 Task: Look for products with cherry flavor in the category "Powdered Energy Drinks".
Action: Mouse moved to (25, 104)
Screenshot: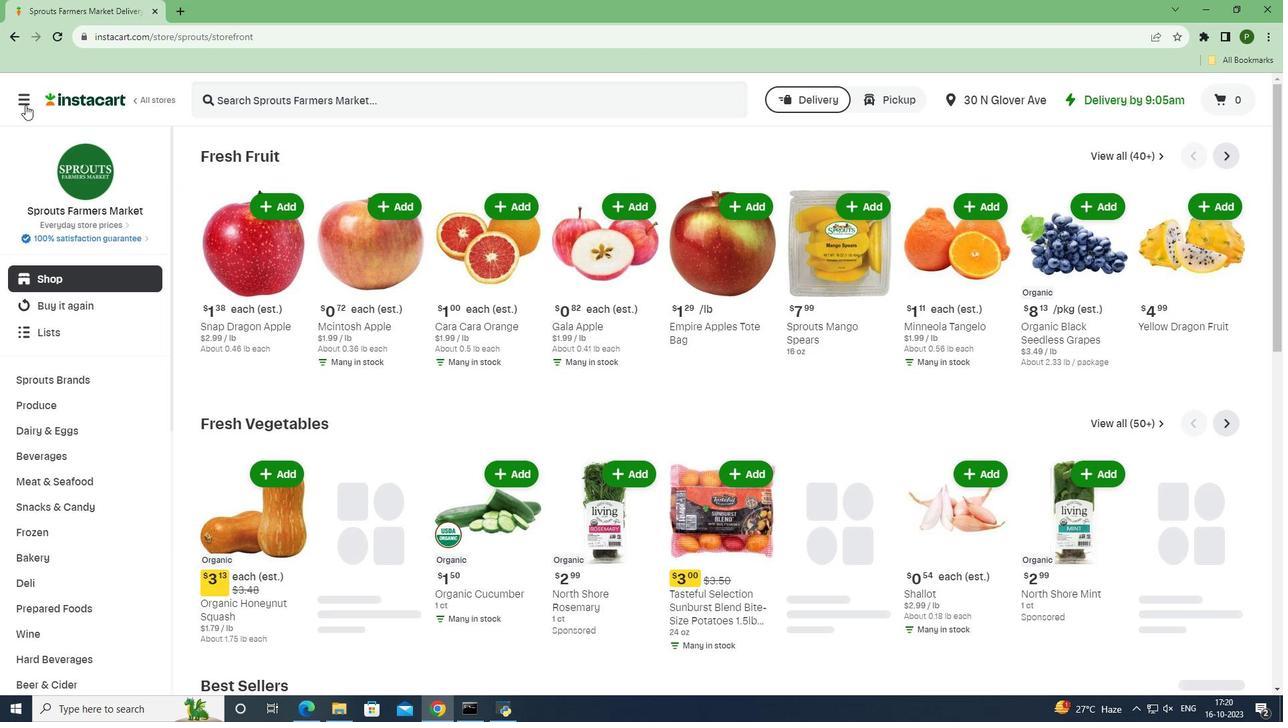 
Action: Mouse pressed left at (25, 104)
Screenshot: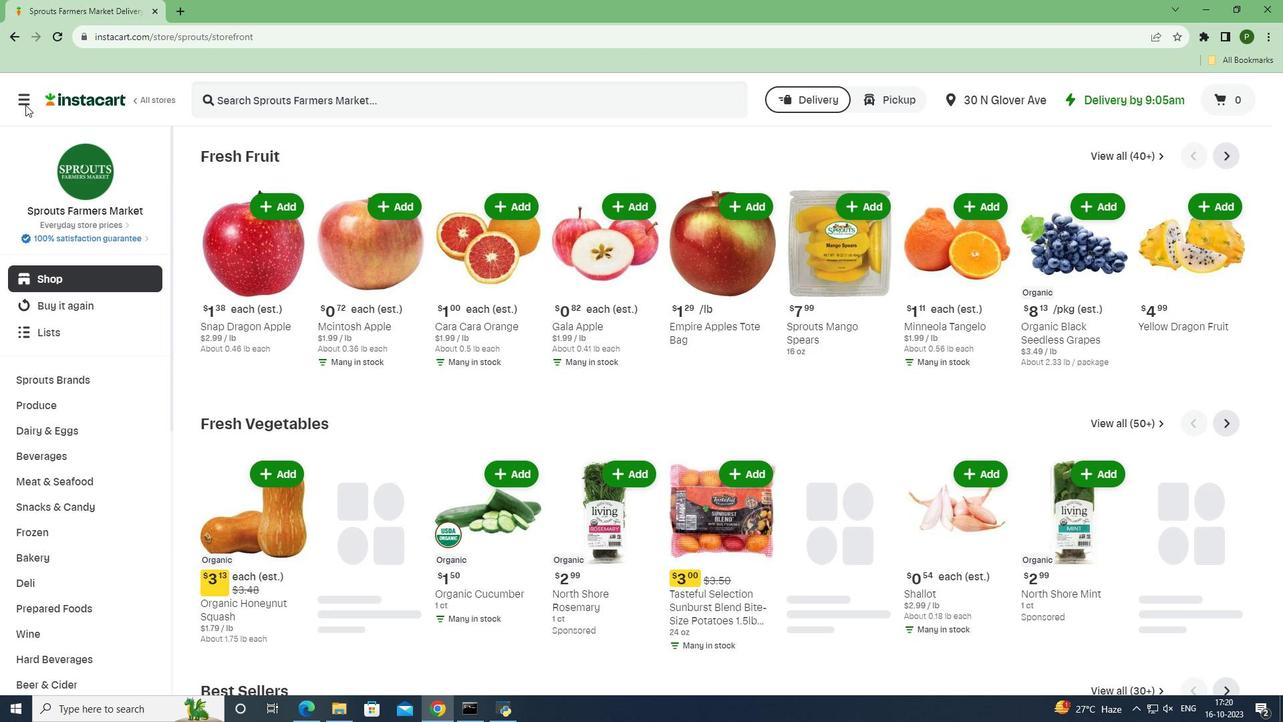 
Action: Mouse moved to (39, 355)
Screenshot: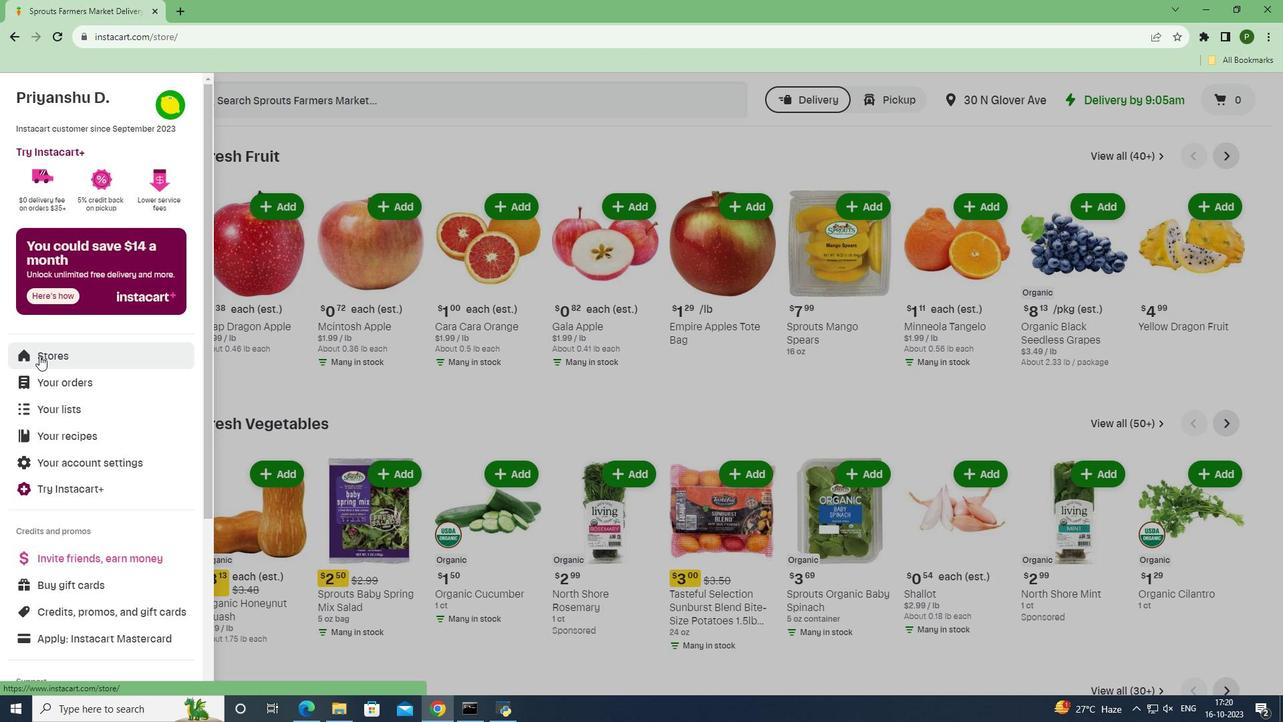 
Action: Mouse pressed left at (39, 355)
Screenshot: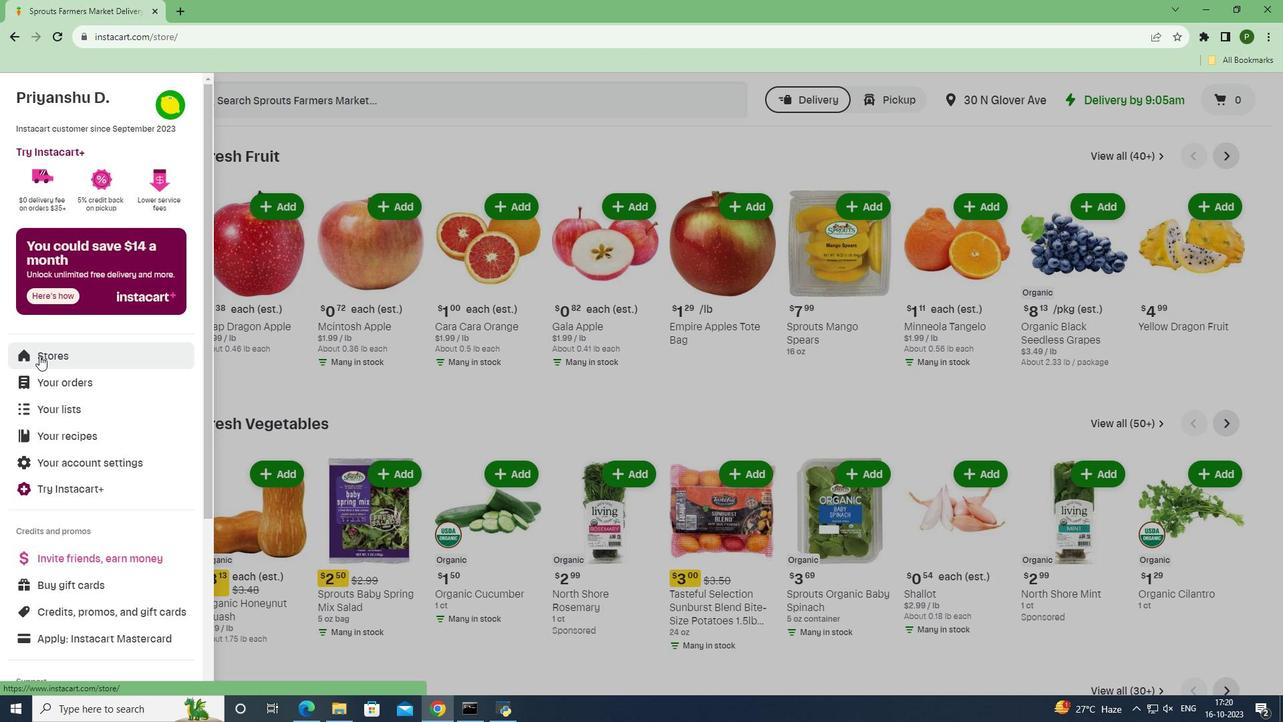 
Action: Mouse moved to (284, 148)
Screenshot: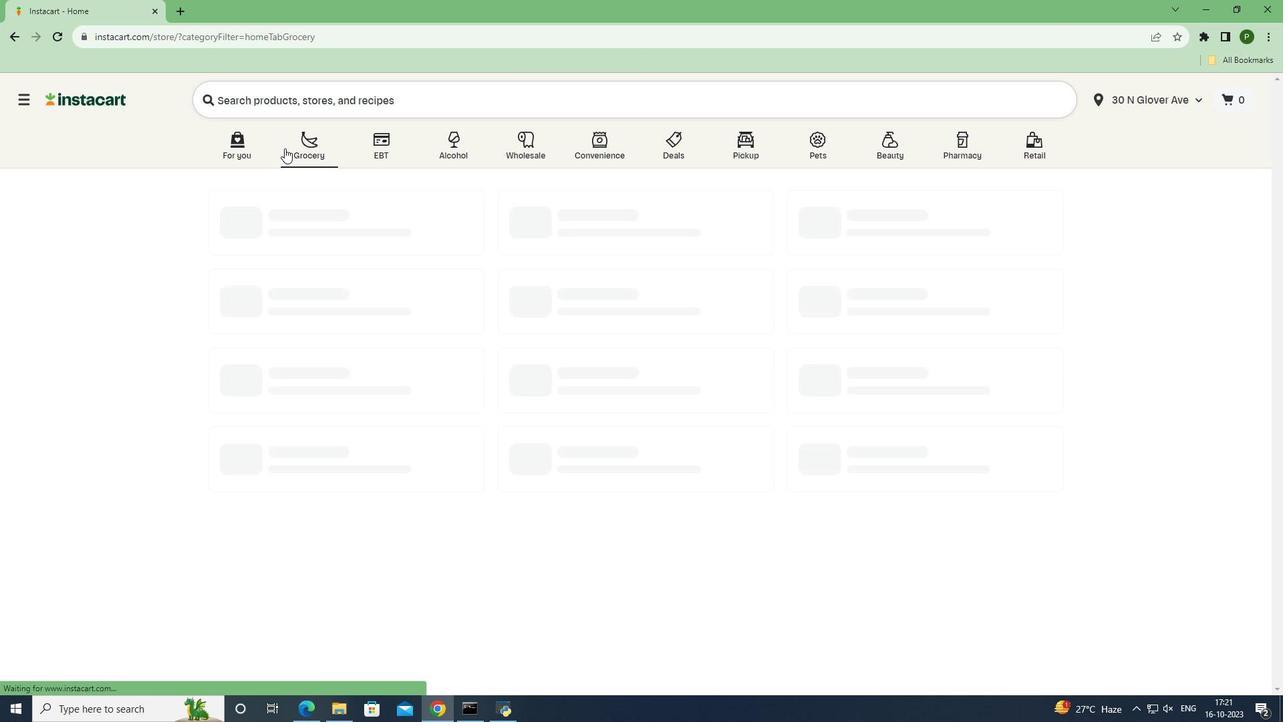 
Action: Mouse pressed left at (284, 148)
Screenshot: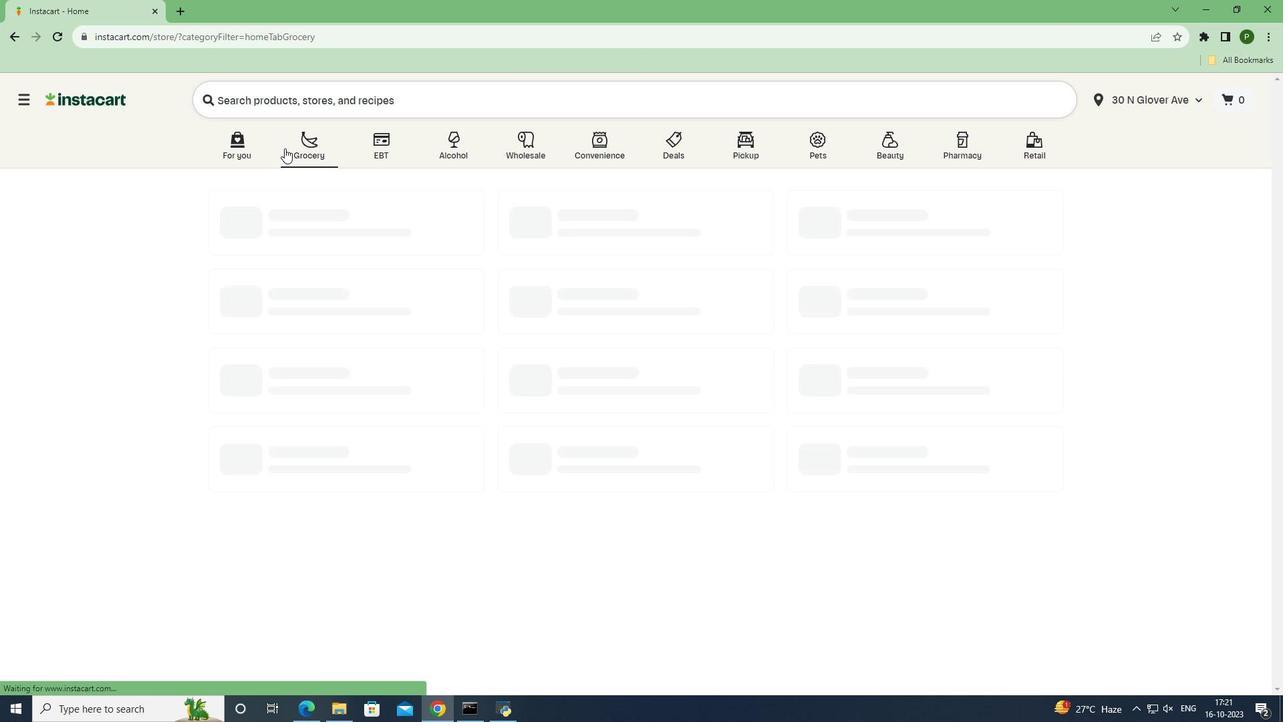 
Action: Mouse moved to (827, 309)
Screenshot: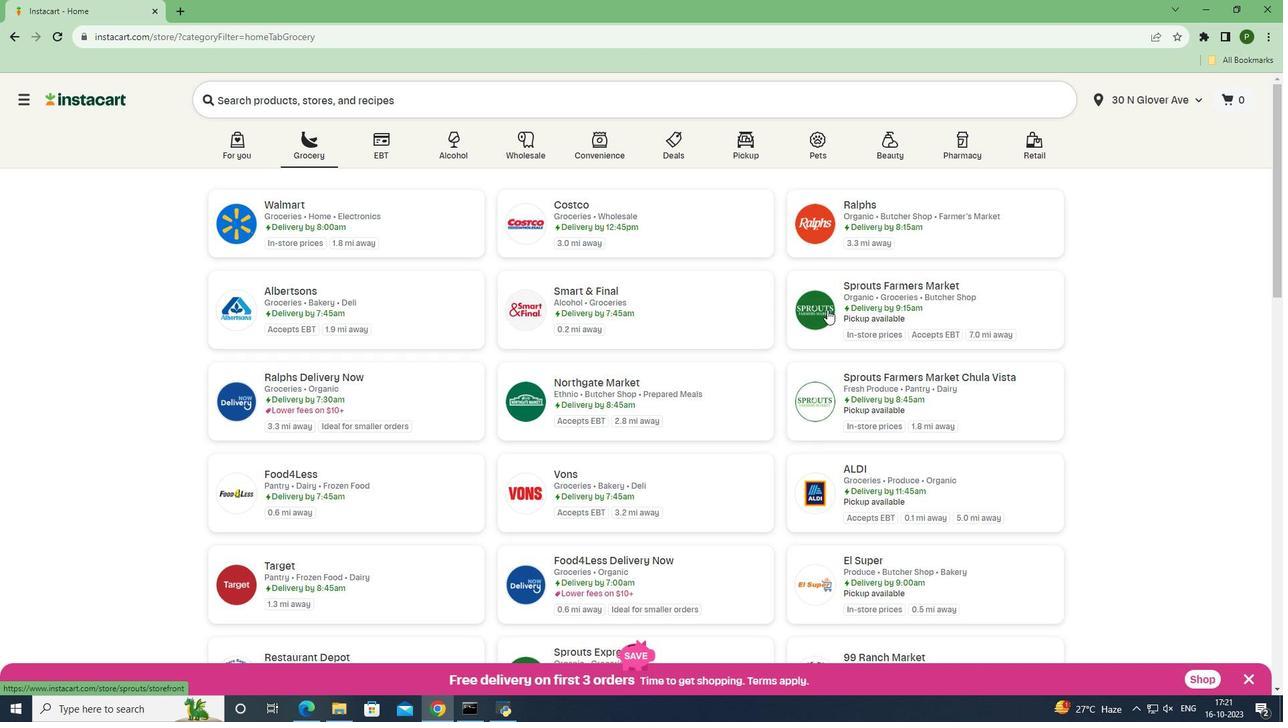 
Action: Mouse pressed left at (827, 309)
Screenshot: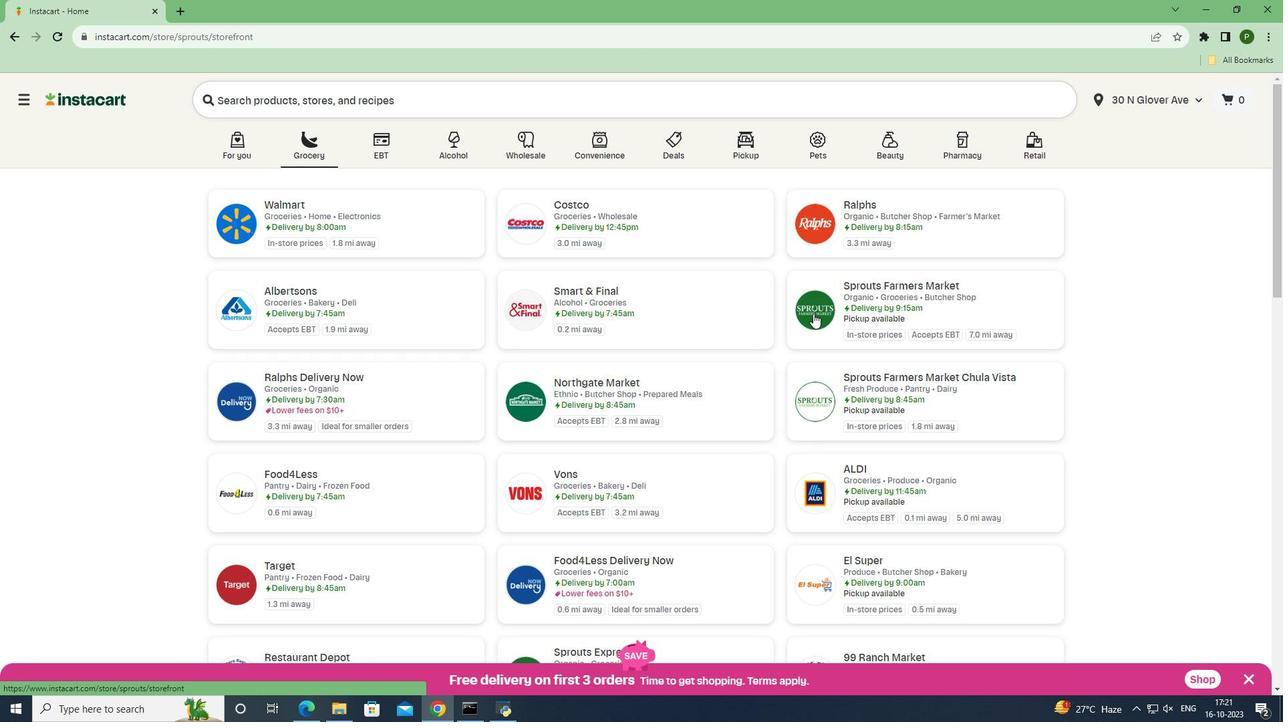 
Action: Mouse moved to (52, 451)
Screenshot: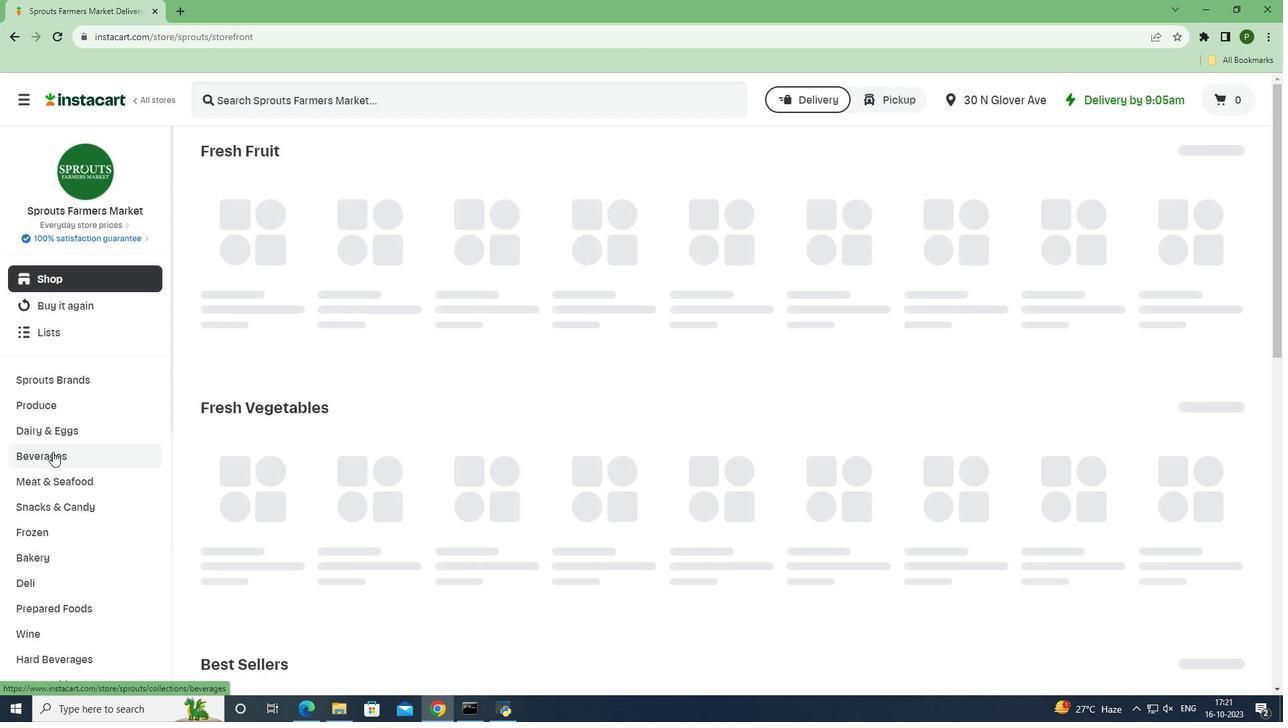 
Action: Mouse pressed left at (52, 451)
Screenshot: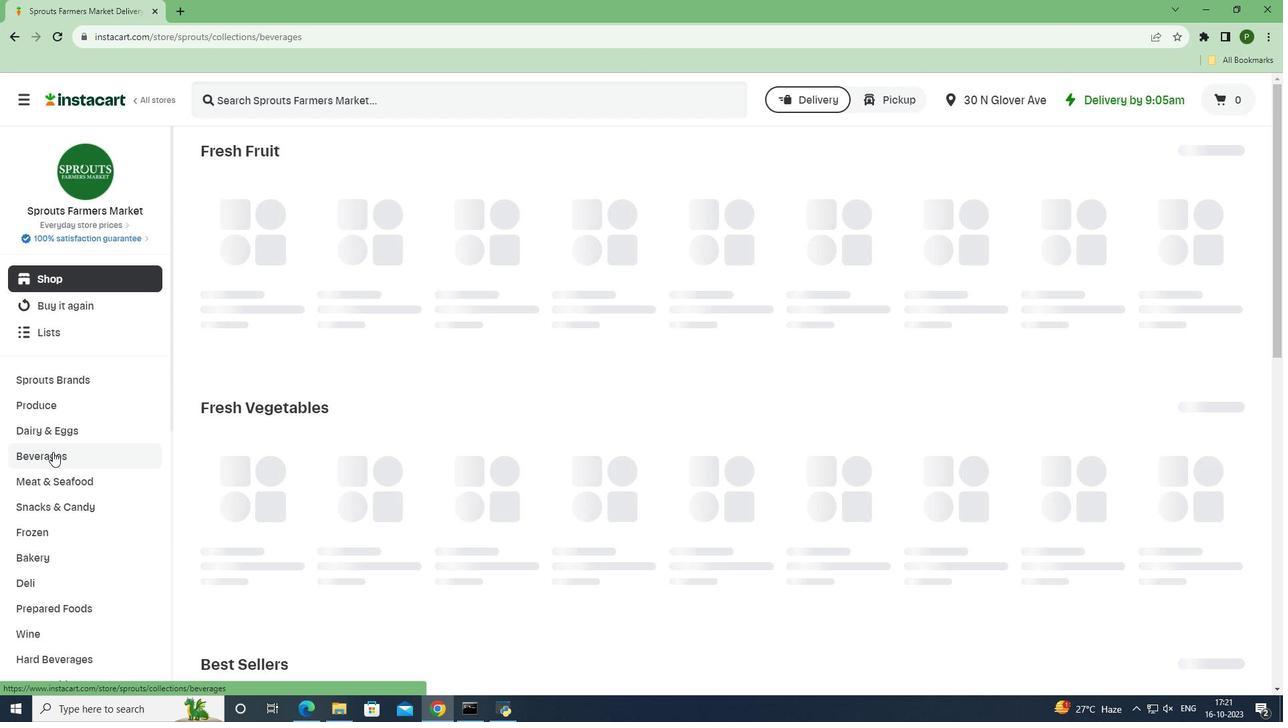 
Action: Mouse moved to (1200, 184)
Screenshot: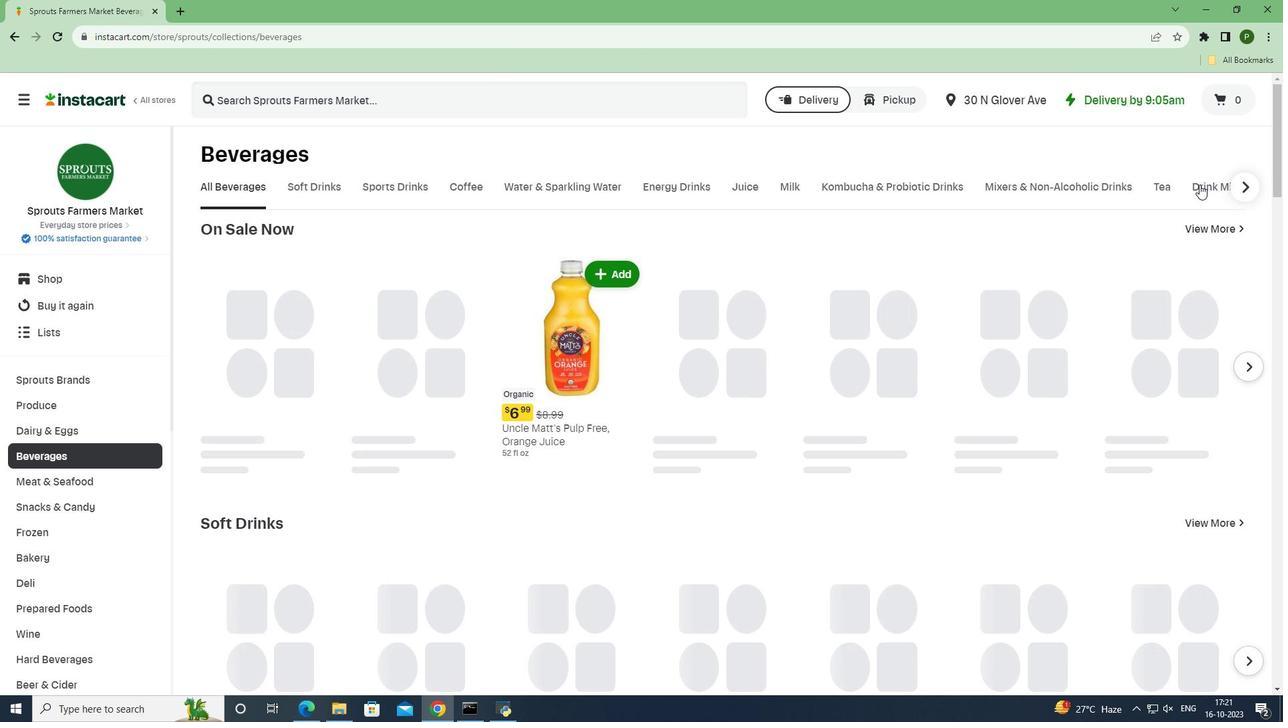 
Action: Mouse pressed left at (1200, 184)
Screenshot: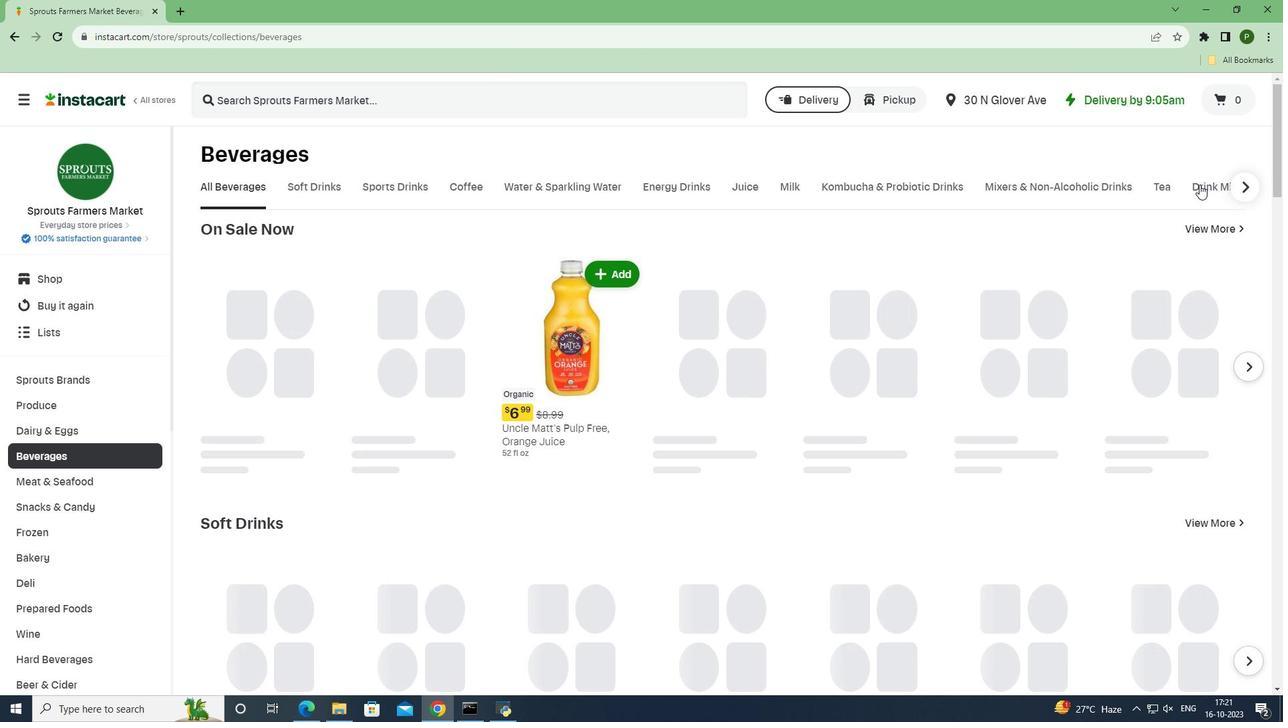 
Action: Mouse moved to (673, 255)
Screenshot: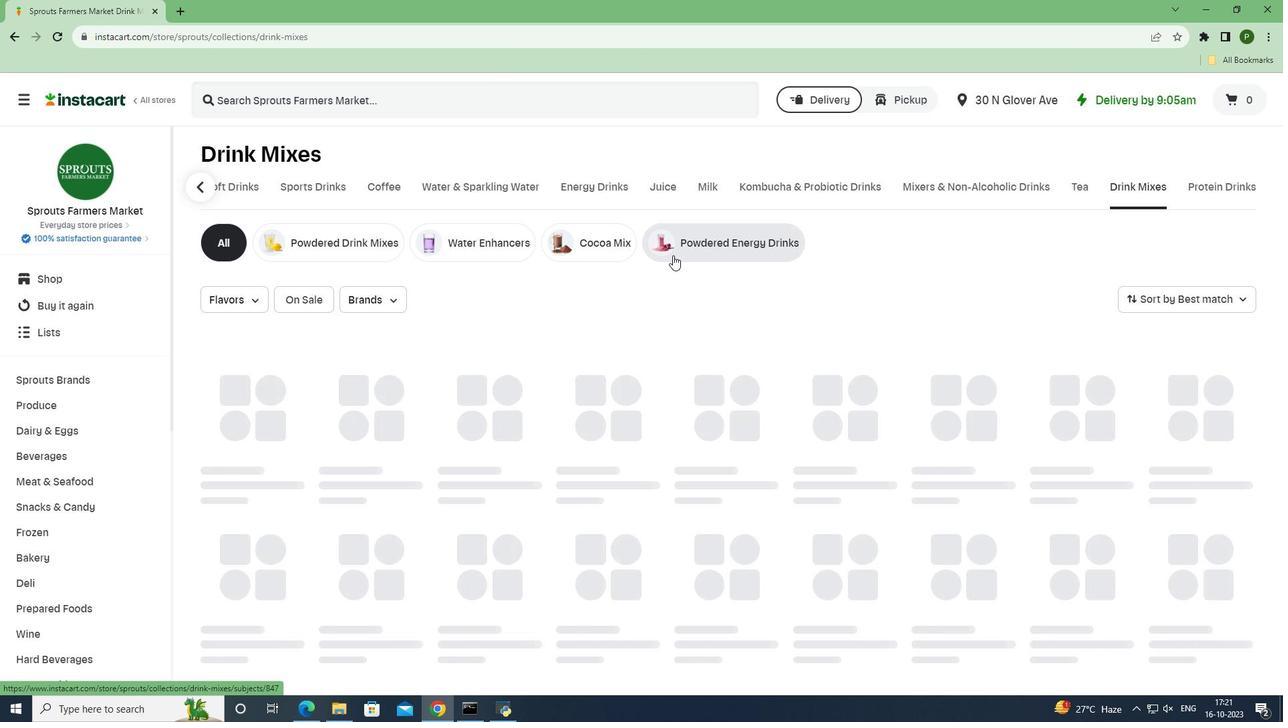 
Action: Mouse pressed left at (673, 255)
Screenshot: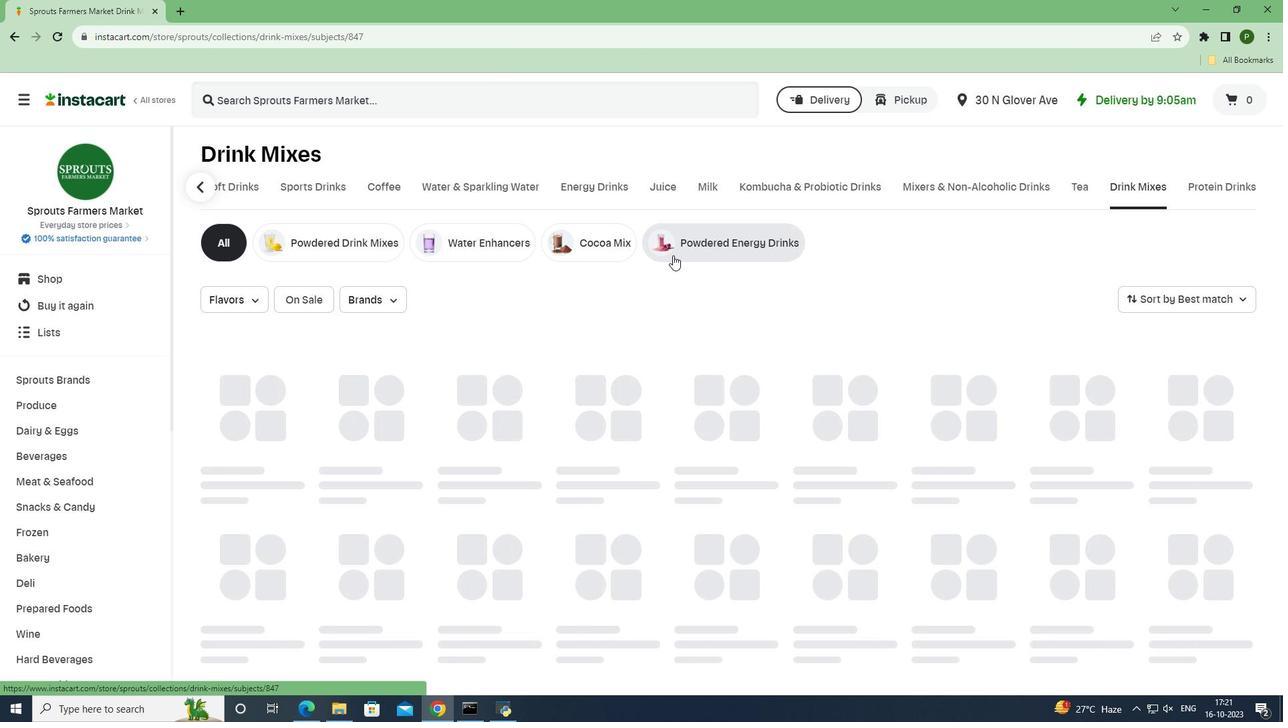
Action: Mouse moved to (249, 305)
Screenshot: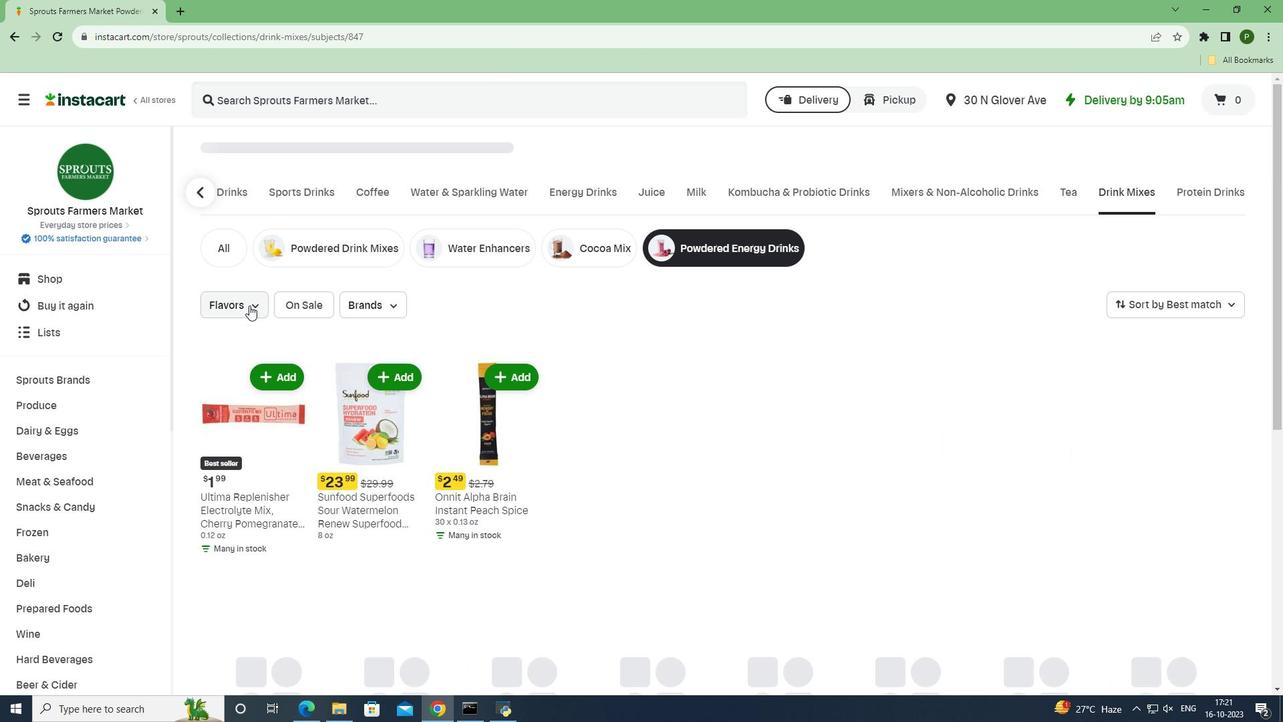 
Action: Mouse pressed left at (249, 305)
Screenshot: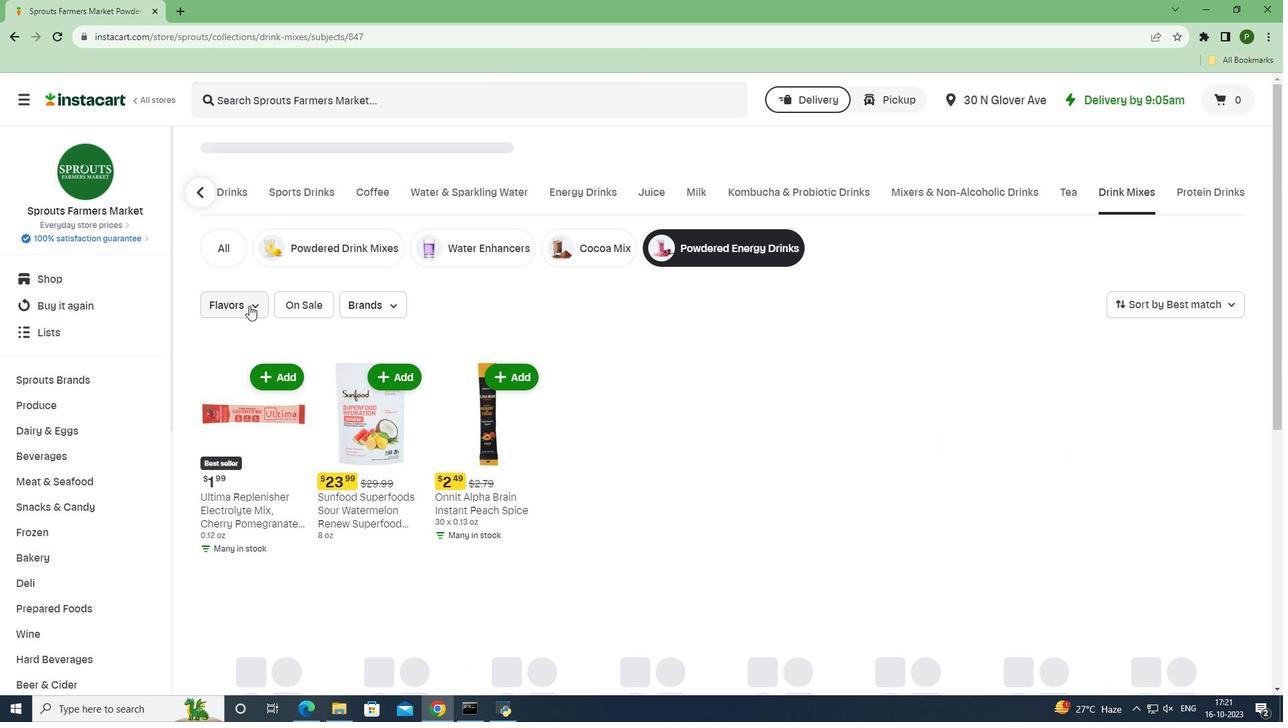 
Action: Mouse moved to (271, 406)
Screenshot: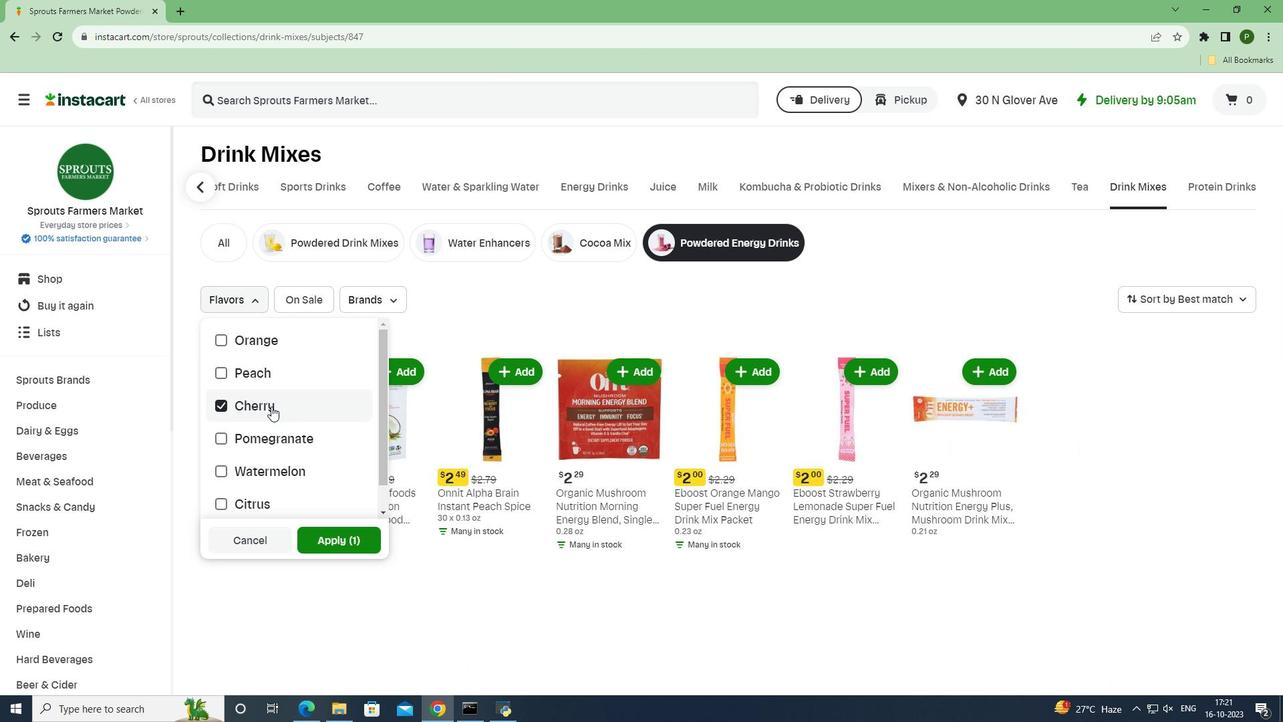 
Action: Mouse pressed left at (271, 406)
Screenshot: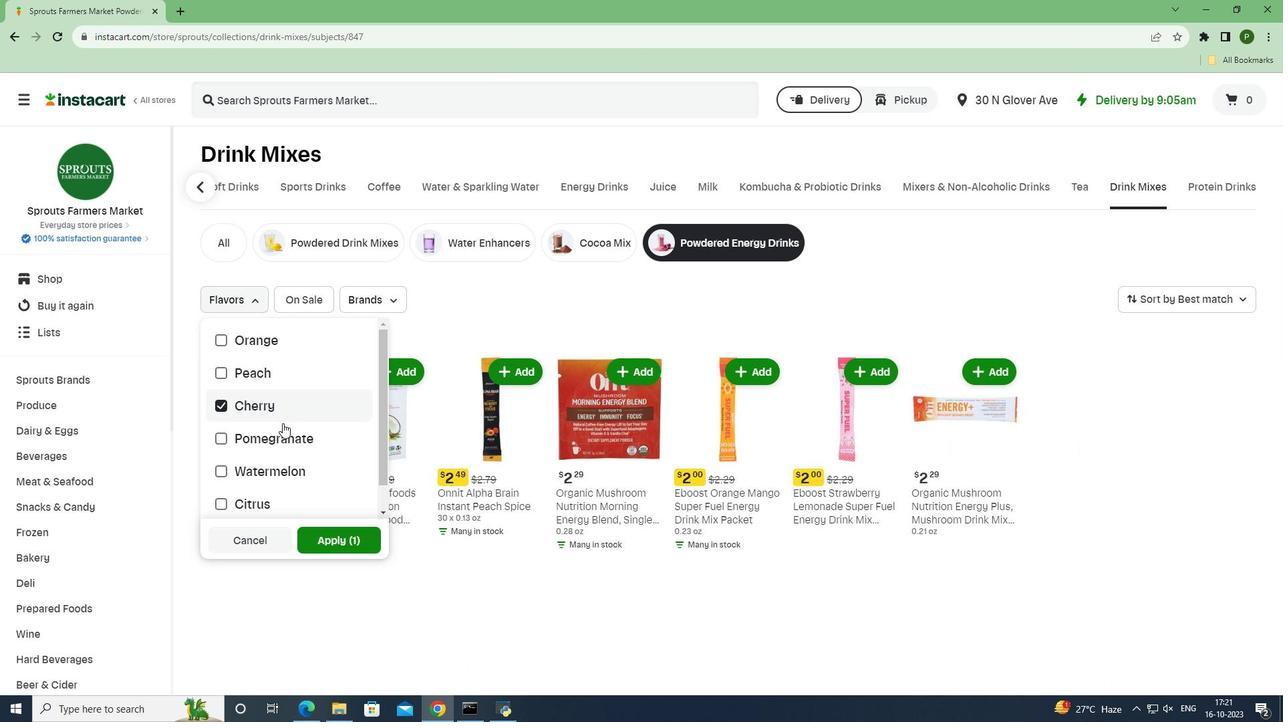 
Action: Mouse moved to (341, 539)
Screenshot: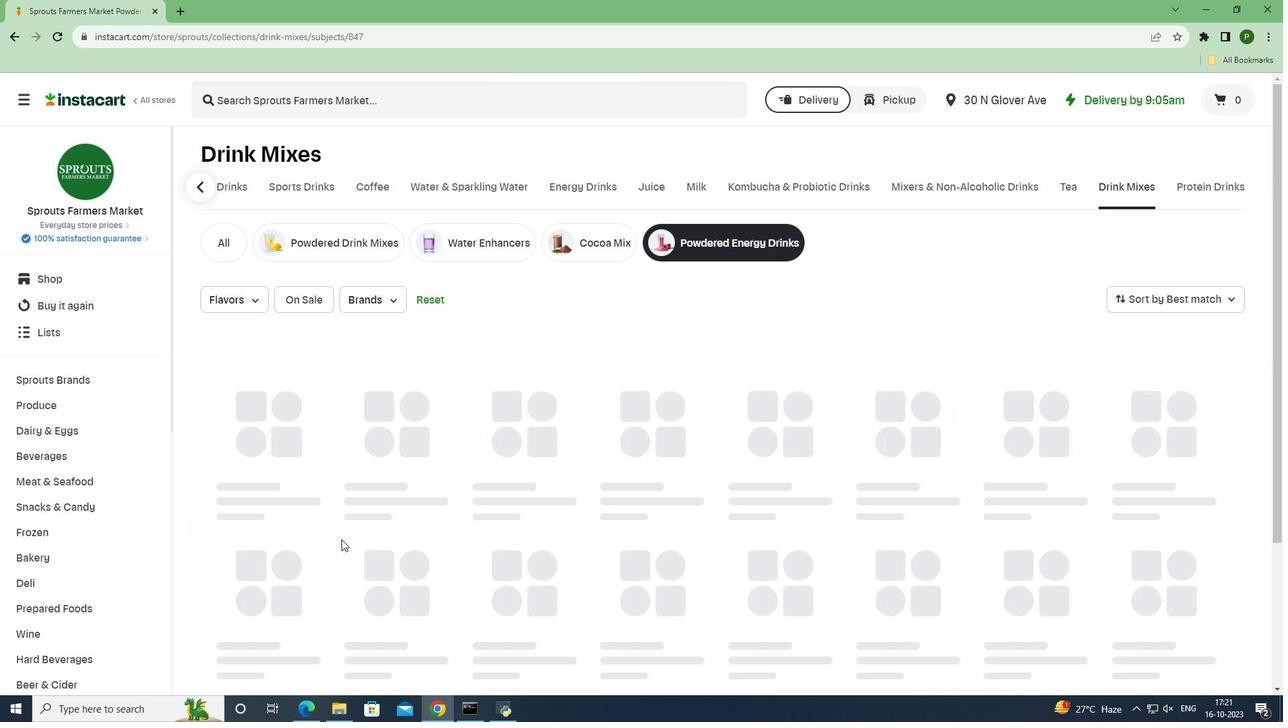 
Action: Mouse pressed left at (341, 539)
Screenshot: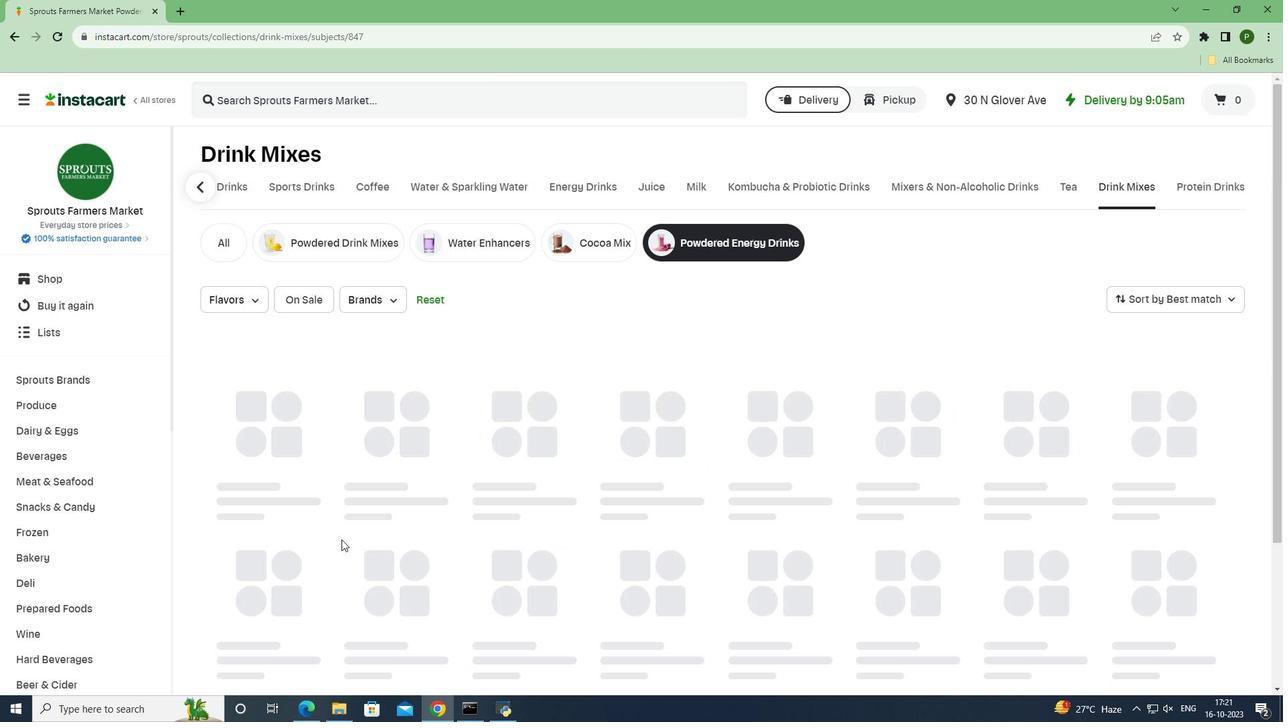 
Action: Mouse moved to (459, 510)
Screenshot: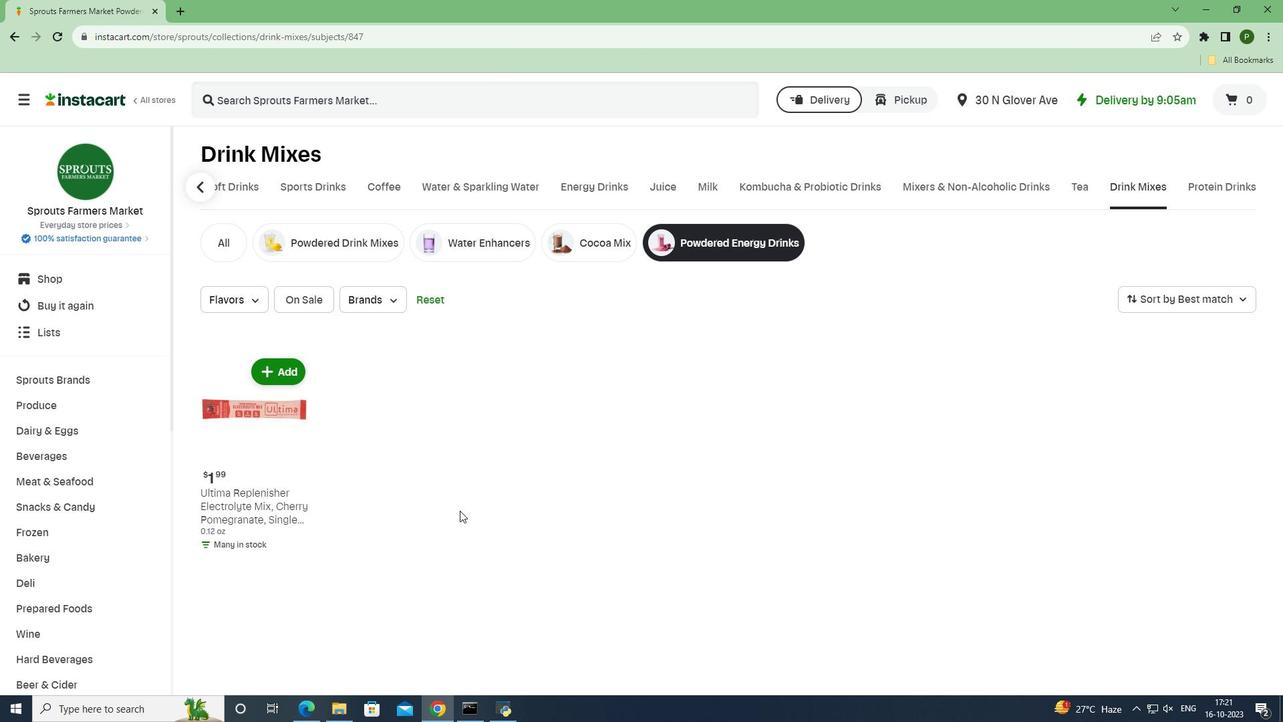 
